 Task: Add Essenza Naturals Eucalyptus Mint Hand Soap to the cart.
Action: Mouse moved to (684, 265)
Screenshot: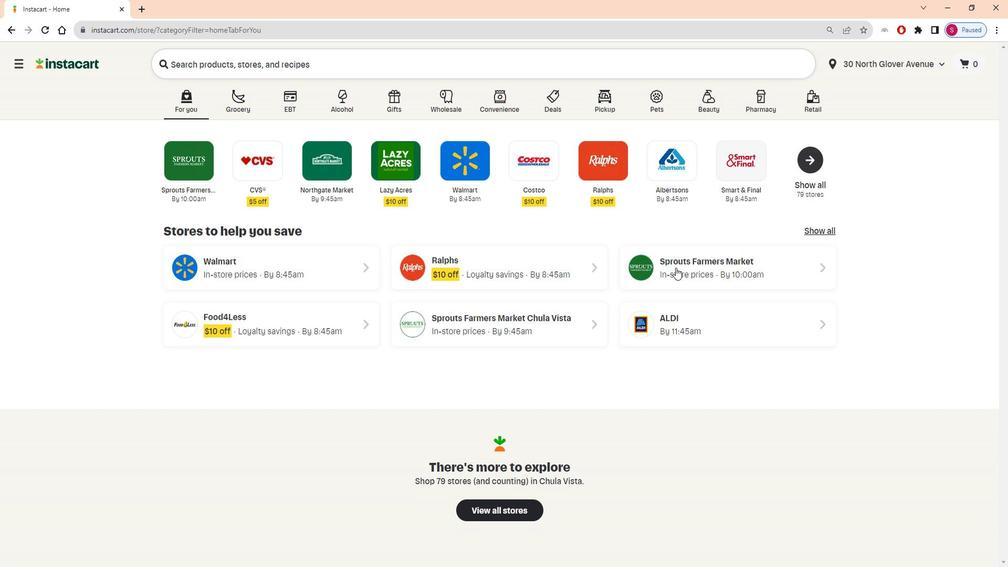
Action: Mouse pressed left at (684, 265)
Screenshot: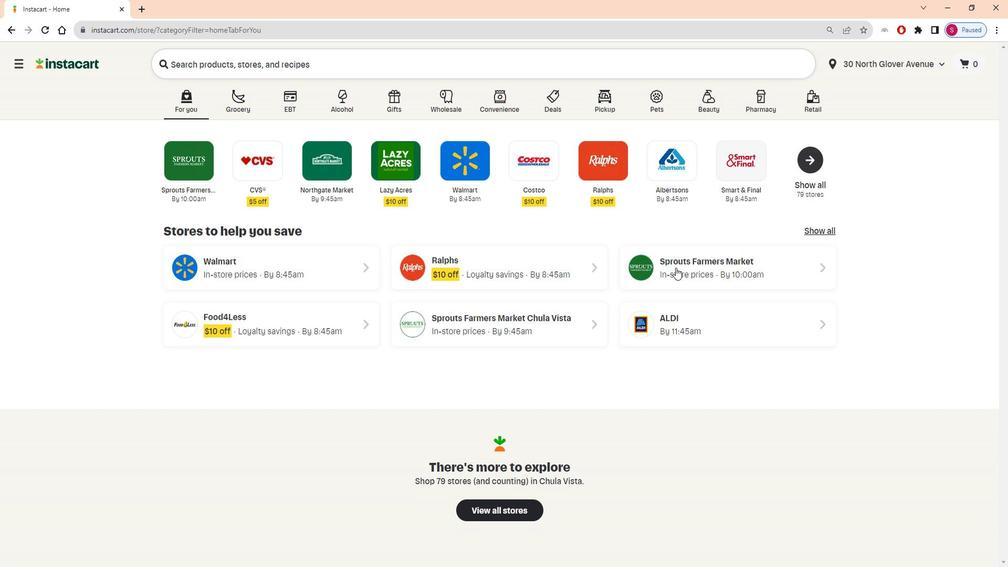 
Action: Mouse moved to (59, 383)
Screenshot: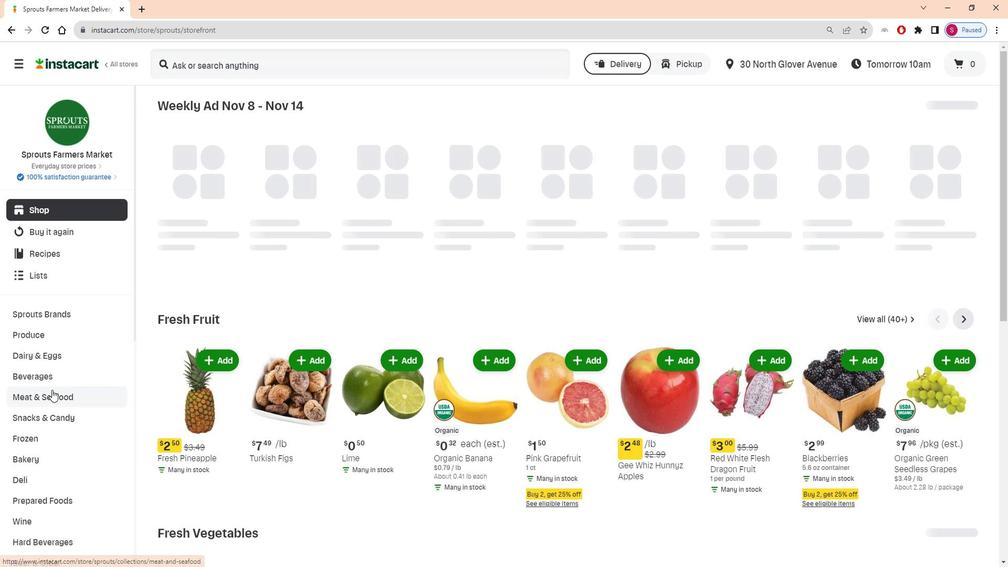 
Action: Mouse scrolled (59, 382) with delta (0, 0)
Screenshot: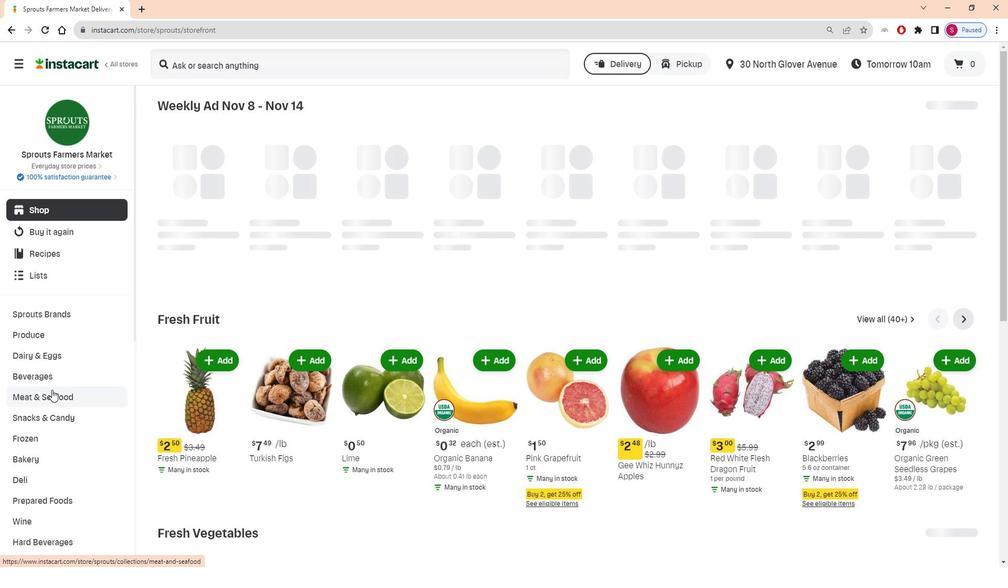 
Action: Mouse moved to (60, 383)
Screenshot: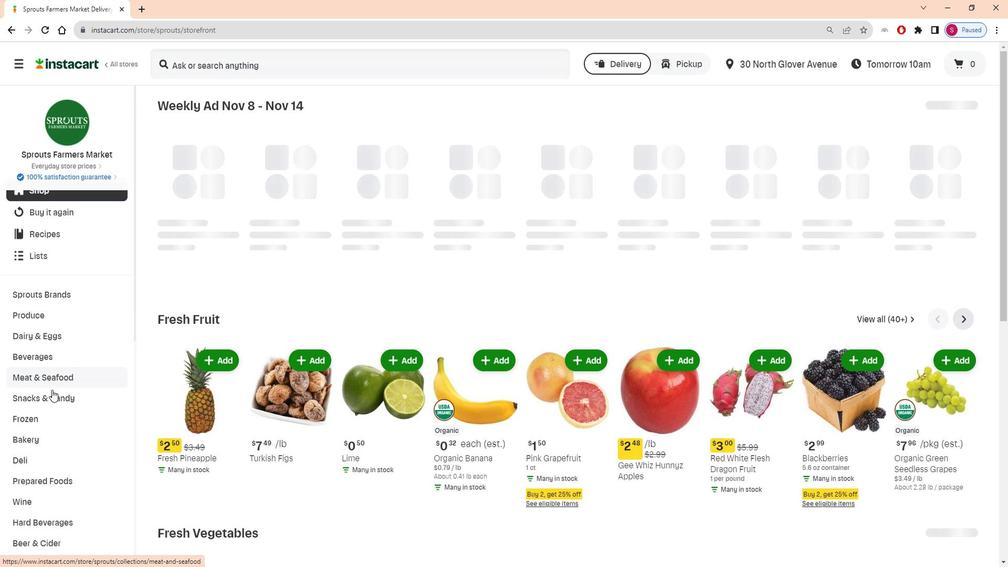 
Action: Mouse scrolled (60, 382) with delta (0, 0)
Screenshot: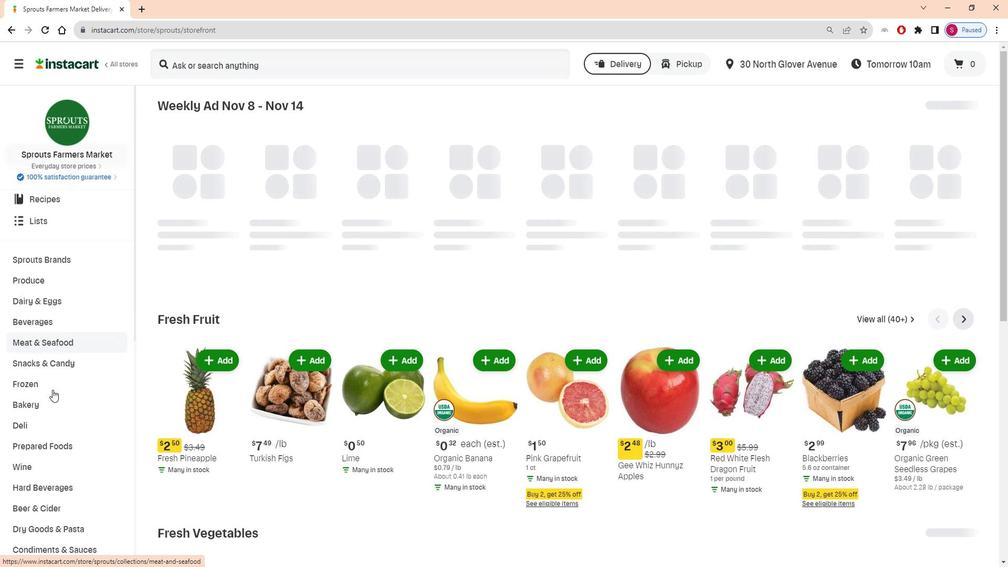 
Action: Mouse scrolled (60, 382) with delta (0, 0)
Screenshot: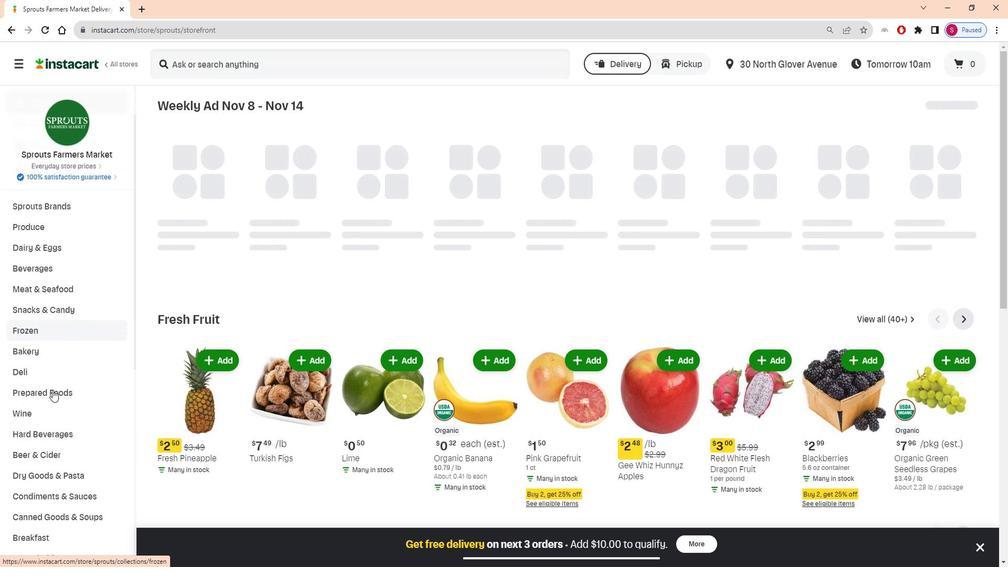 
Action: Mouse moved to (60, 383)
Screenshot: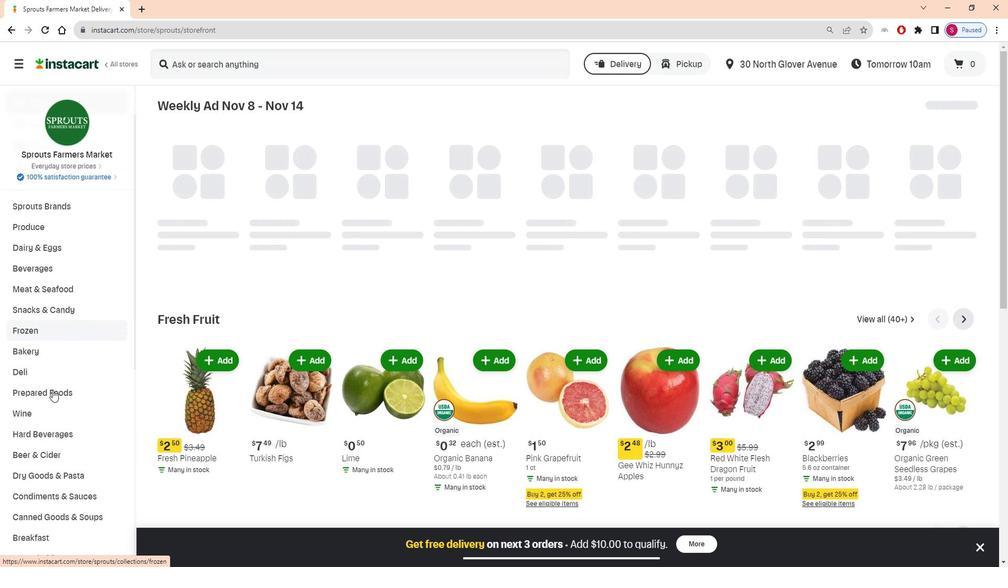 
Action: Mouse scrolled (60, 382) with delta (0, 0)
Screenshot: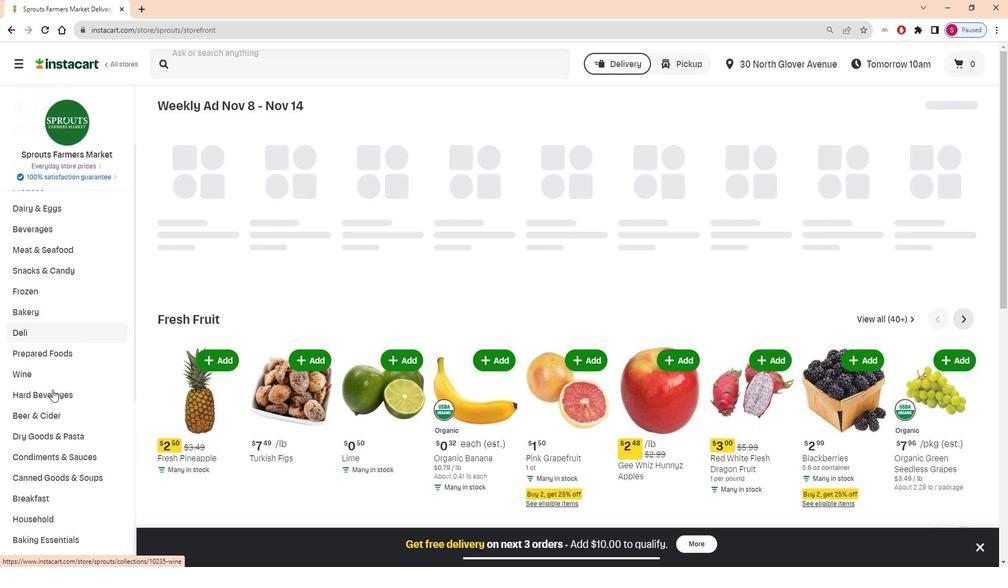 
Action: Mouse moved to (58, 367)
Screenshot: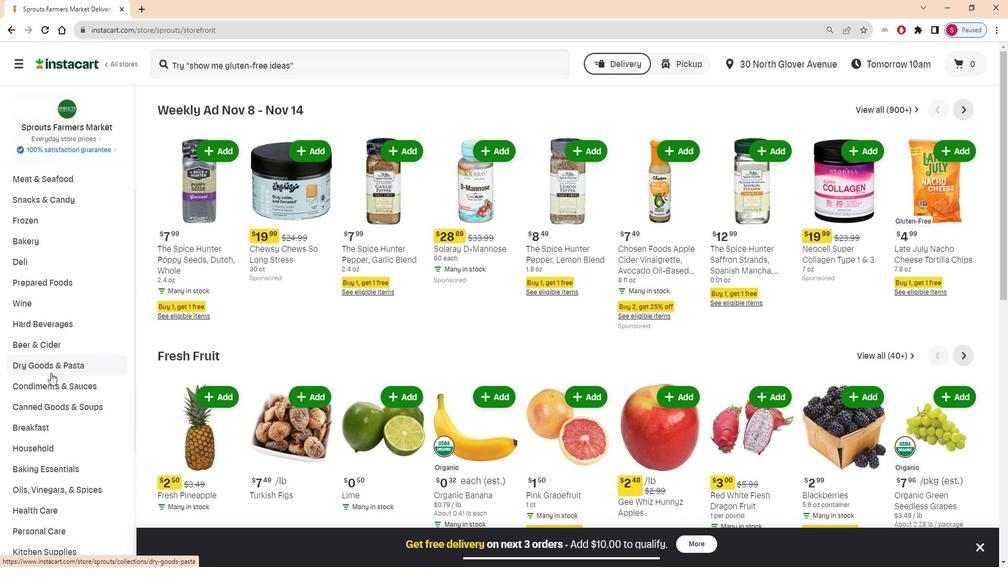 
Action: Mouse scrolled (58, 367) with delta (0, 0)
Screenshot: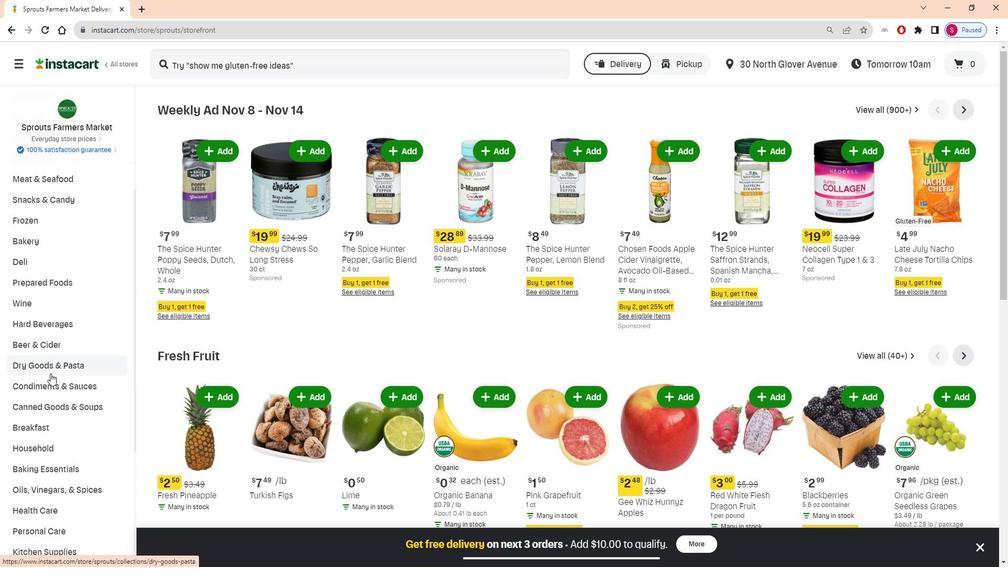 
Action: Mouse moved to (58, 368)
Screenshot: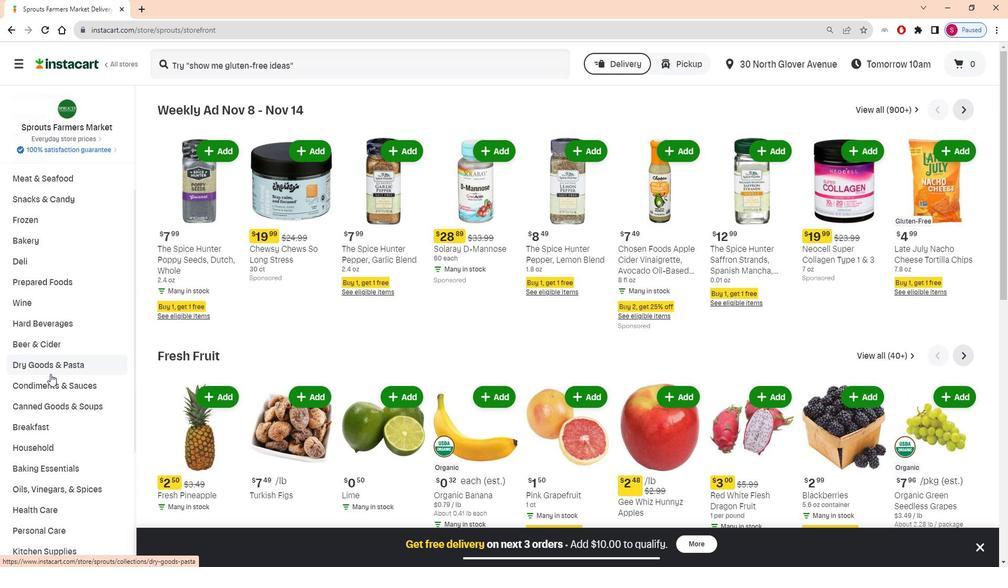 
Action: Mouse scrolled (58, 367) with delta (0, 0)
Screenshot: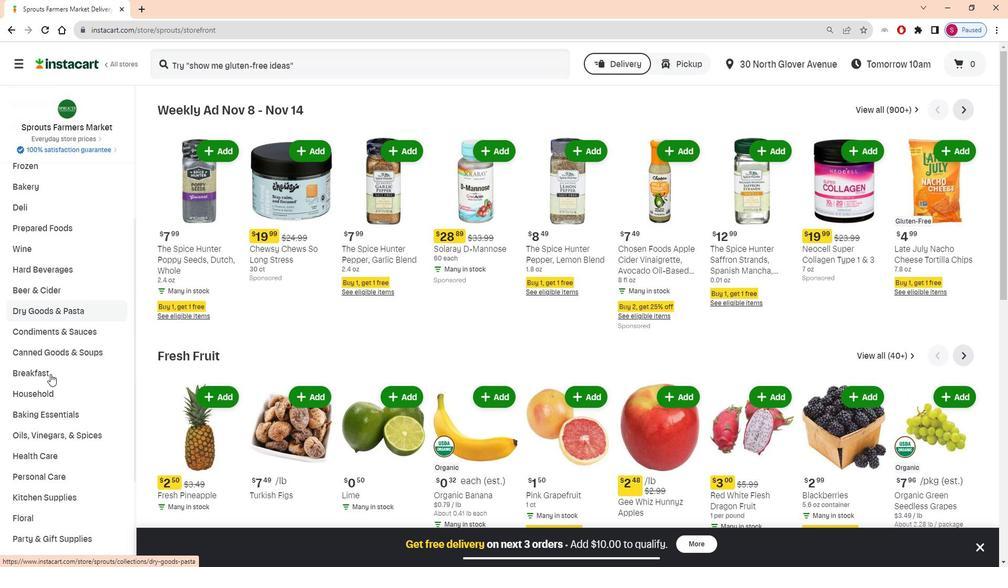 
Action: Mouse moved to (65, 404)
Screenshot: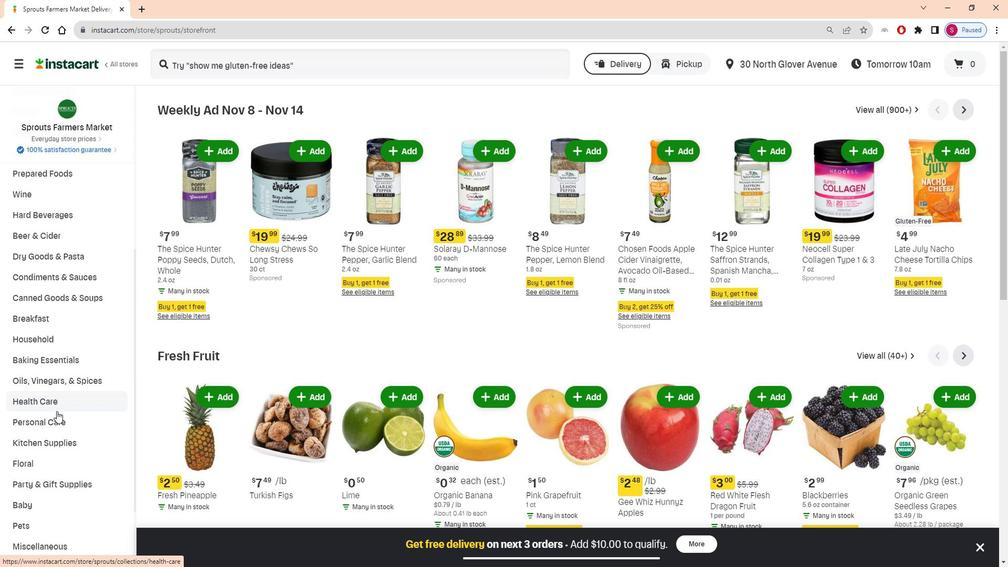 
Action: Mouse pressed left at (65, 404)
Screenshot: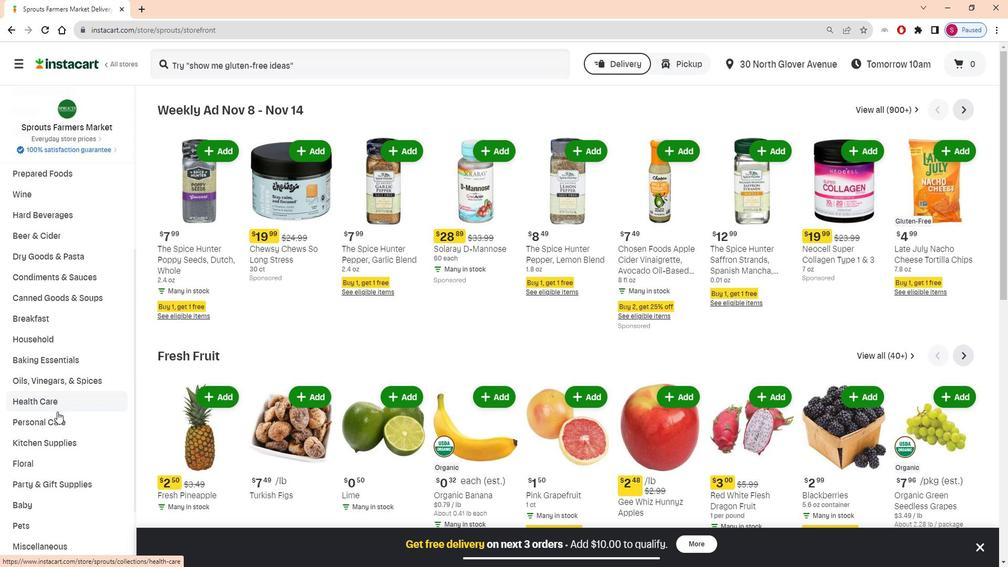 
Action: Mouse moved to (263, 137)
Screenshot: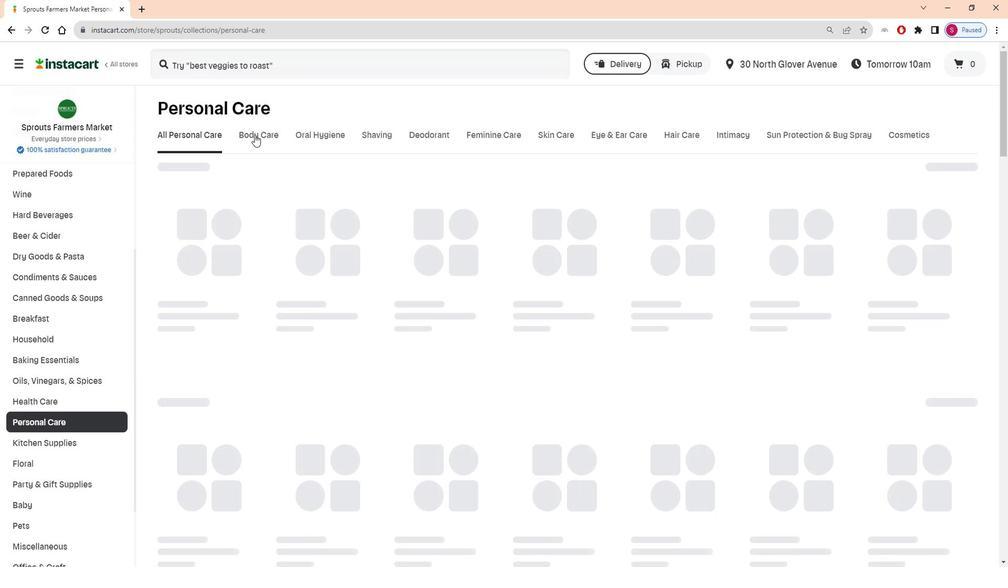 
Action: Mouse pressed left at (263, 137)
Screenshot: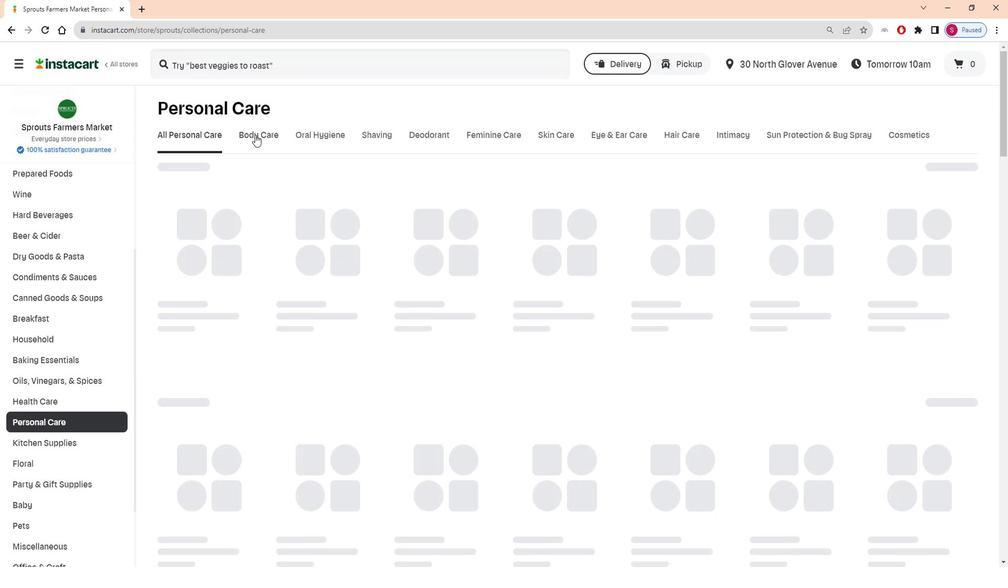 
Action: Mouse moved to (353, 182)
Screenshot: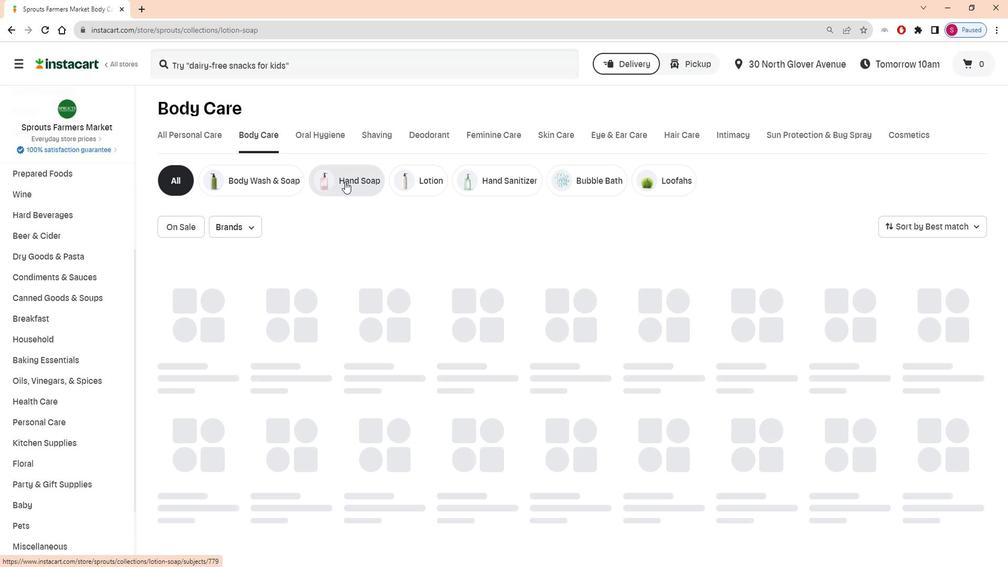 
Action: Mouse pressed left at (353, 182)
Screenshot: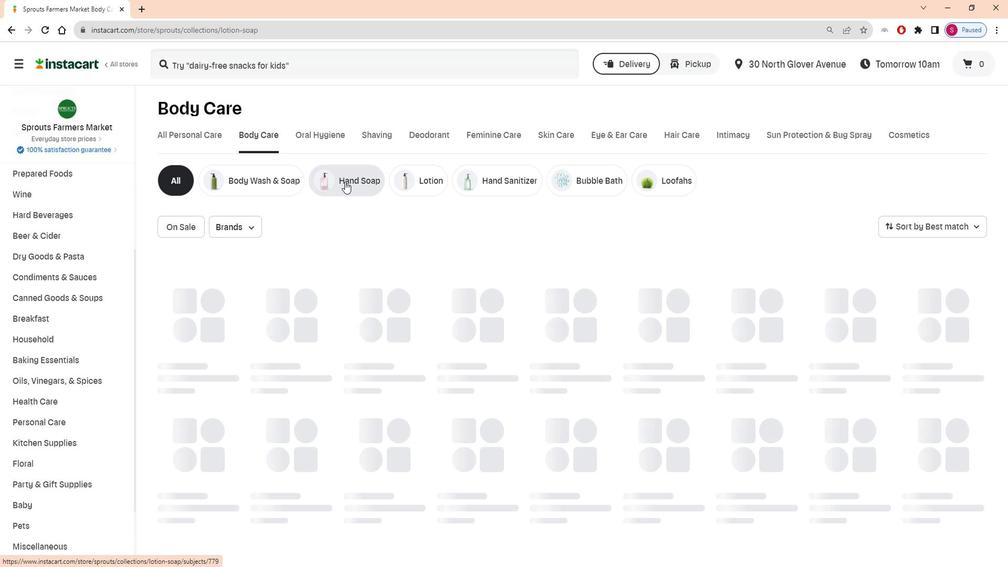
Action: Mouse moved to (378, 68)
Screenshot: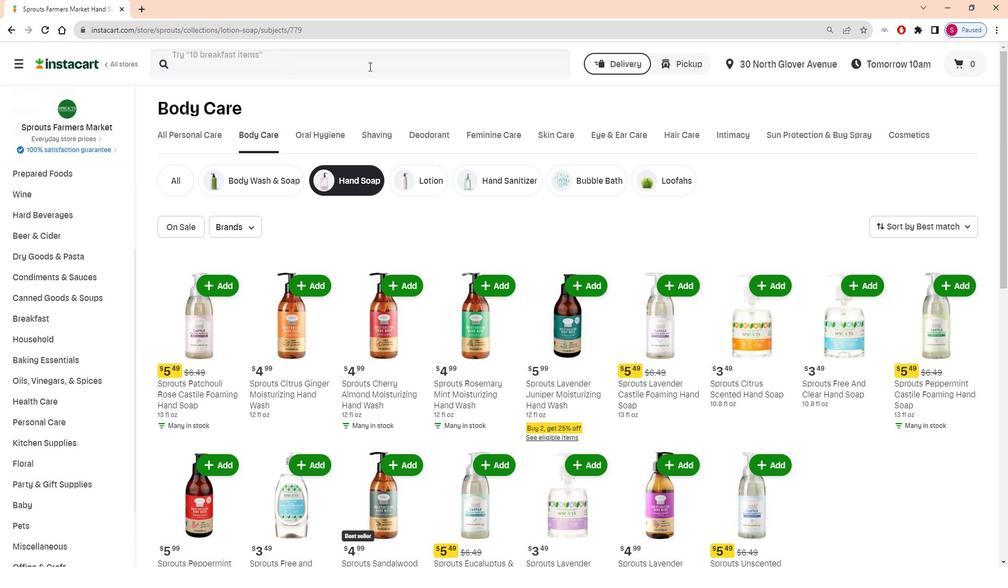 
Action: Mouse pressed left at (378, 68)
Screenshot: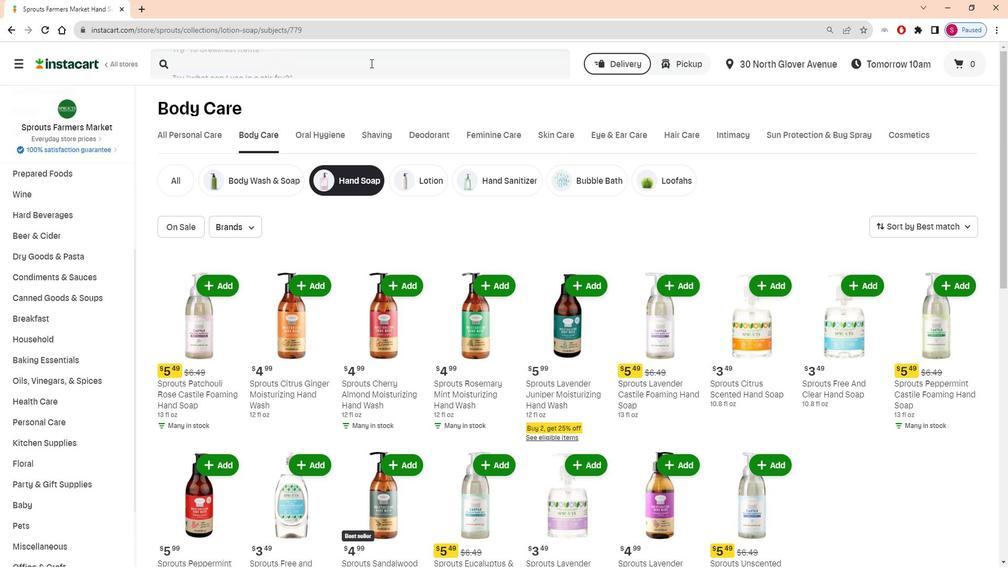 
Action: Mouse moved to (351, 74)
Screenshot: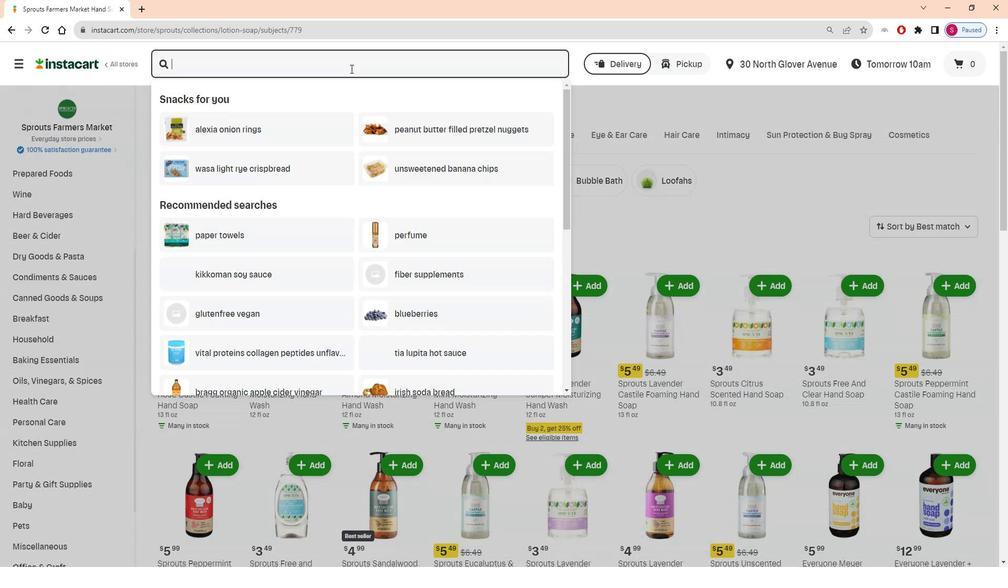 
Action: Key pressed <Key.shift><Key.shift><Key.shift>Essenza<Key.space><Key.shift>Naturals<Key.space><Key.shift>Eucalyptus<Key.space><Key.shift>Mint<Key.space><Key.shift>Hand<Key.space><Key.shift>SOap<Key.space><Key.backspace><Key.backspace><Key.backspace><Key.backspace>oap<Key.space><Key.enter>
Screenshot: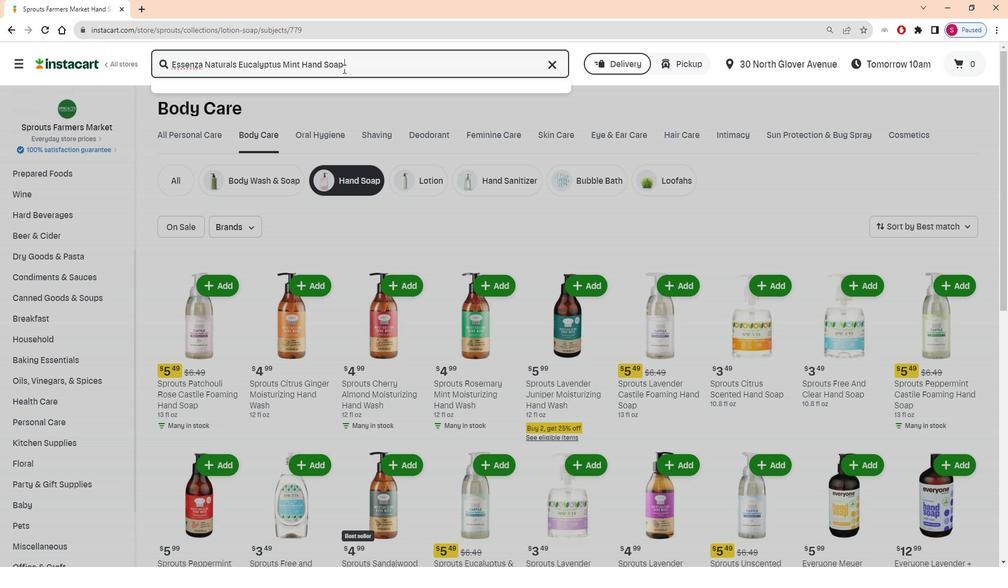 
Action: Mouse moved to (281, 154)
Screenshot: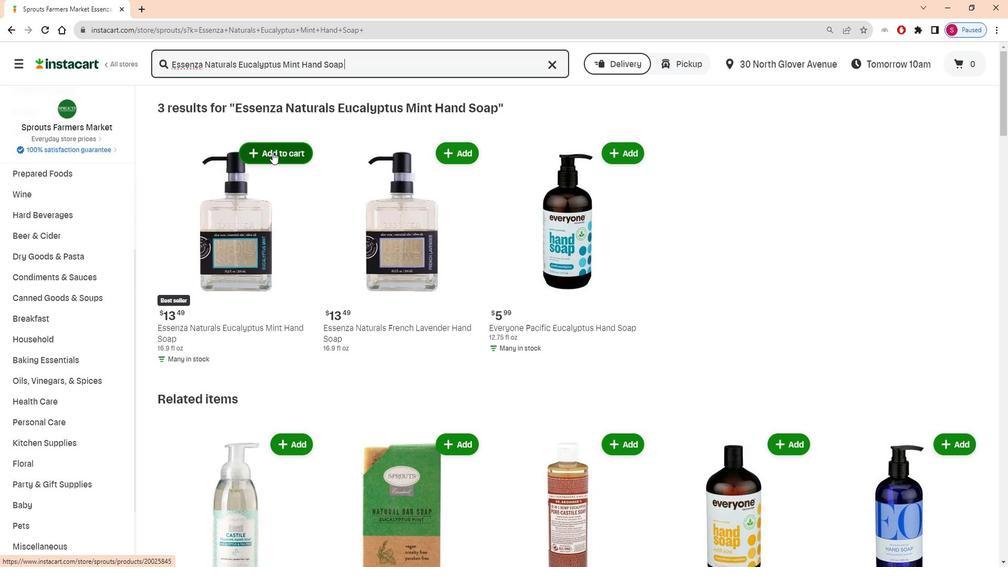 
Action: Mouse pressed left at (281, 154)
Screenshot: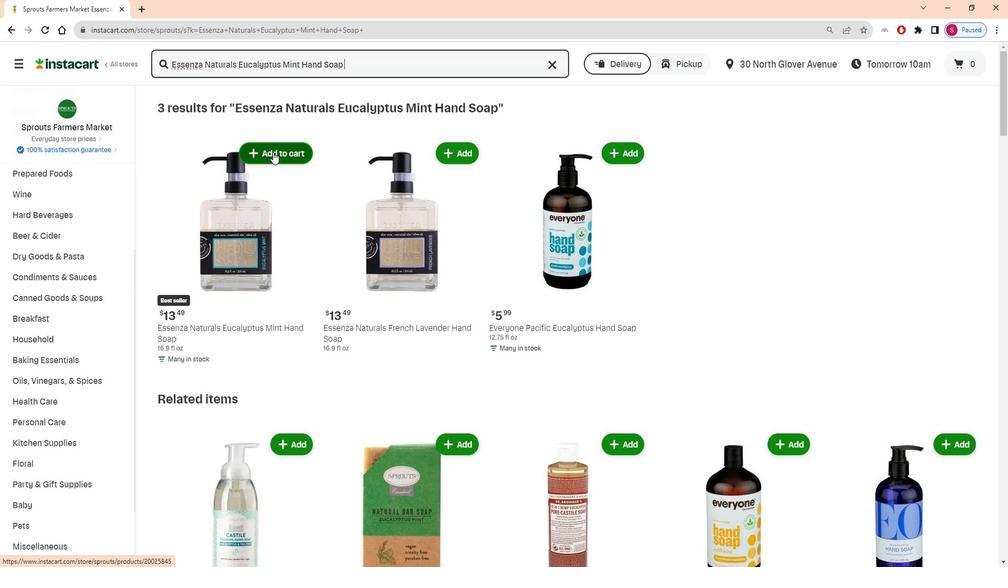 
Action: Mouse moved to (354, 139)
Screenshot: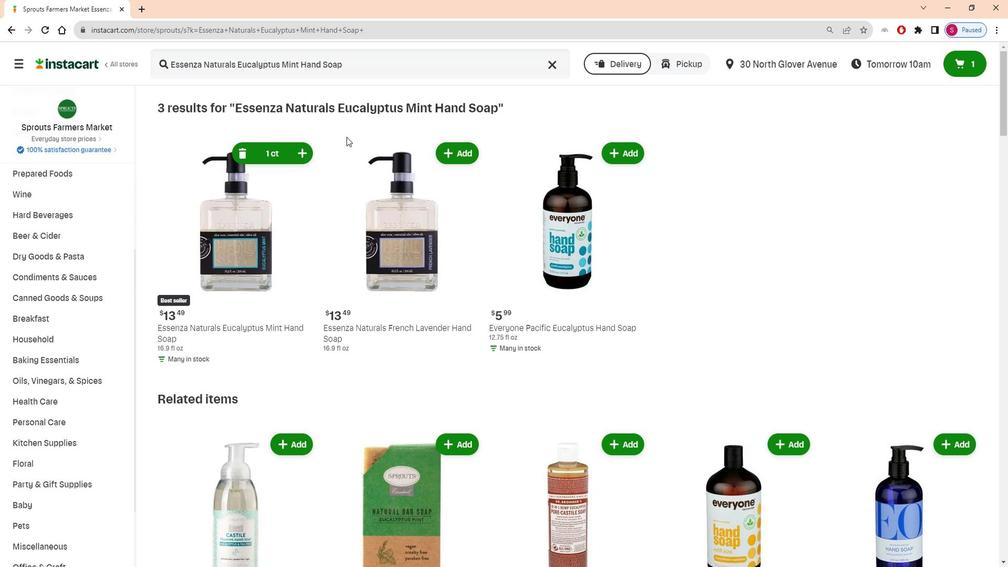 
